 Task: Add 5 minutes before the event.
Action: Mouse moved to (306, 339)
Screenshot: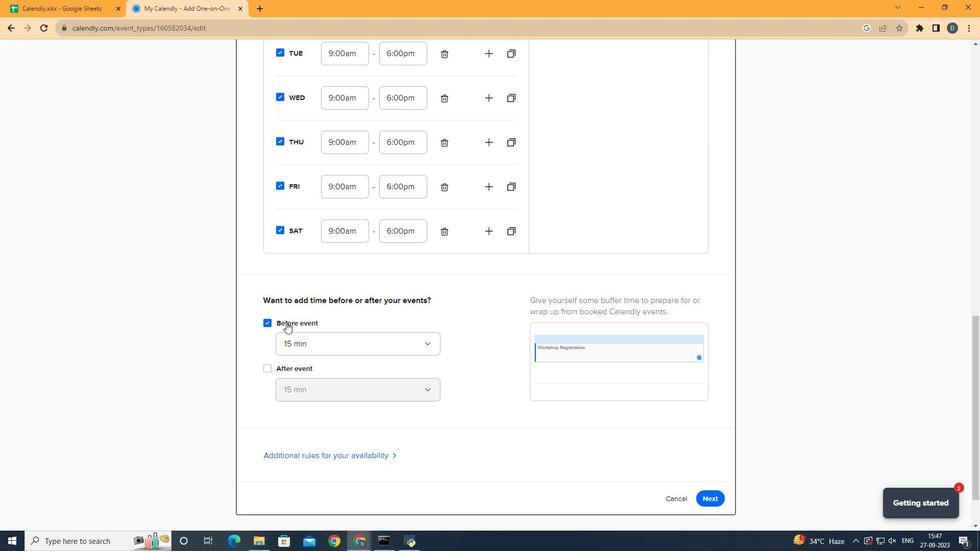 
Action: Mouse pressed left at (306, 339)
Screenshot: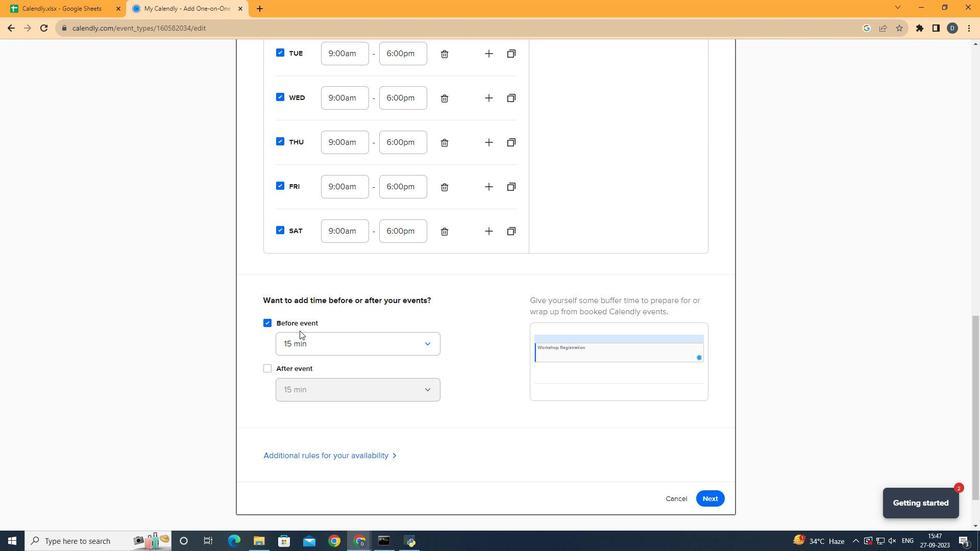 
Action: Mouse moved to (391, 357)
Screenshot: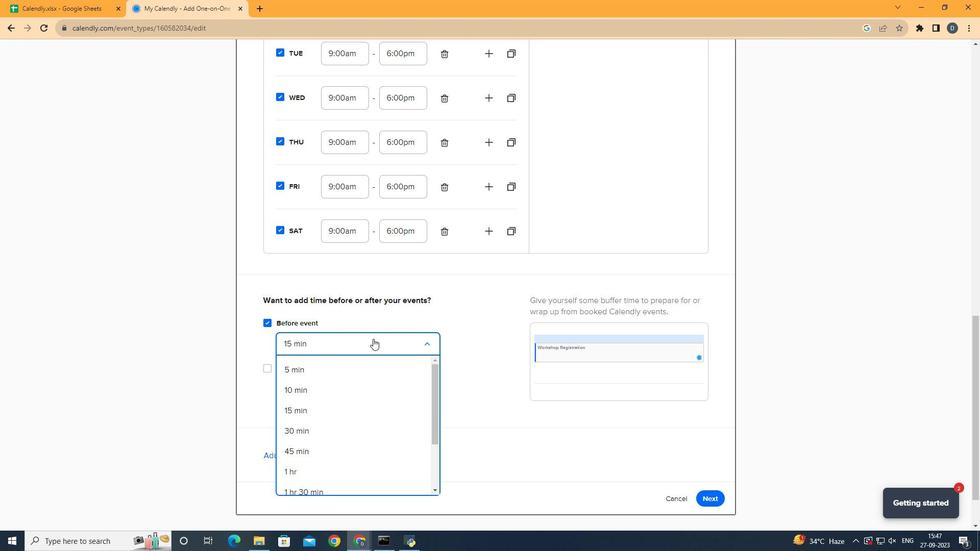 
Action: Mouse pressed left at (391, 357)
Screenshot: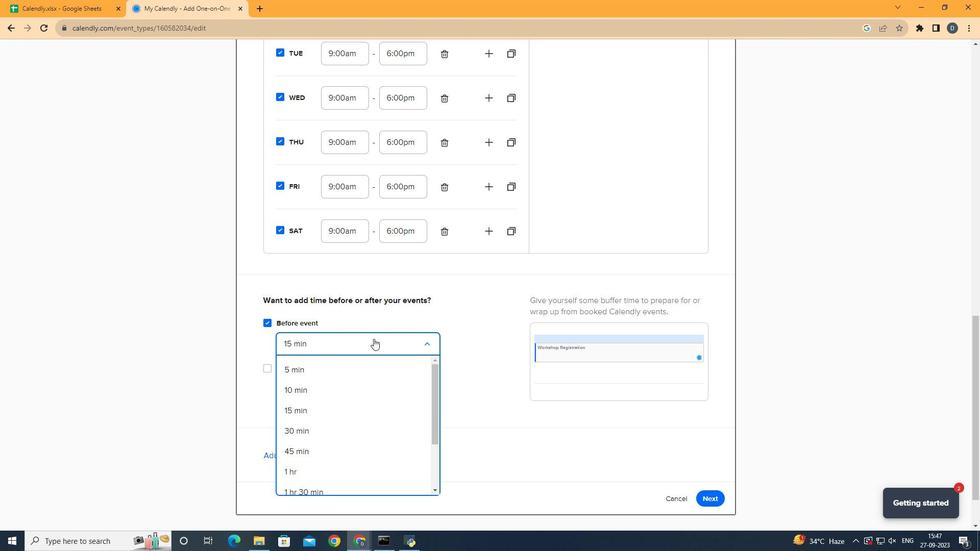 
Action: Mouse moved to (367, 393)
Screenshot: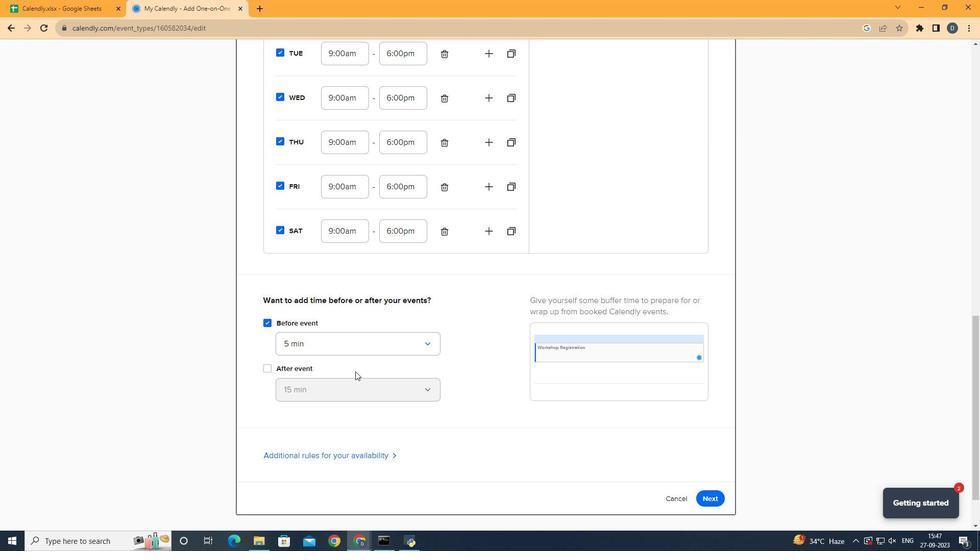 
Action: Mouse pressed left at (367, 393)
Screenshot: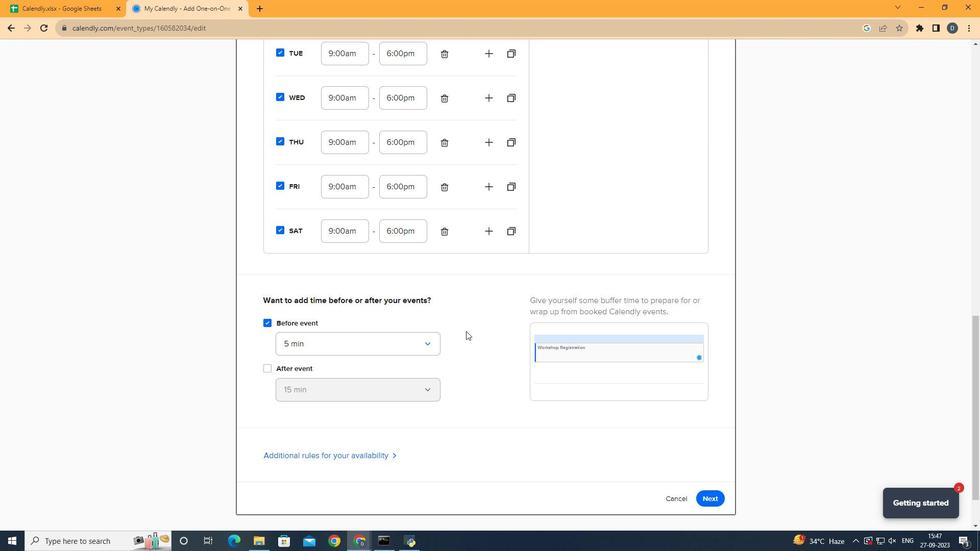 
Action: Mouse moved to (484, 349)
Screenshot: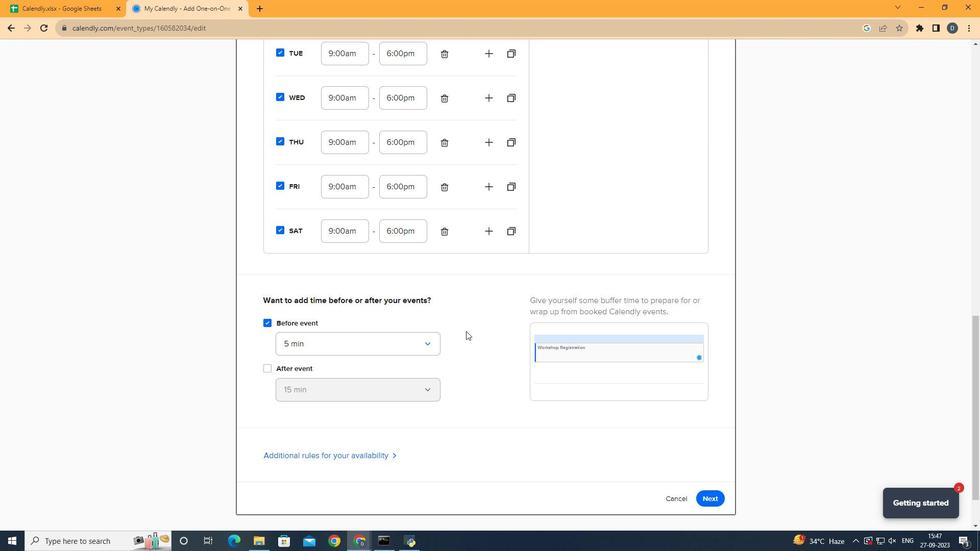 
